 Task: Add the task  Integrate Google Analytics to track user behavior to the section Code Charge in the project TransTech and add a Due Date to the respective task as 2024/05/05.
Action: Mouse moved to (937, 488)
Screenshot: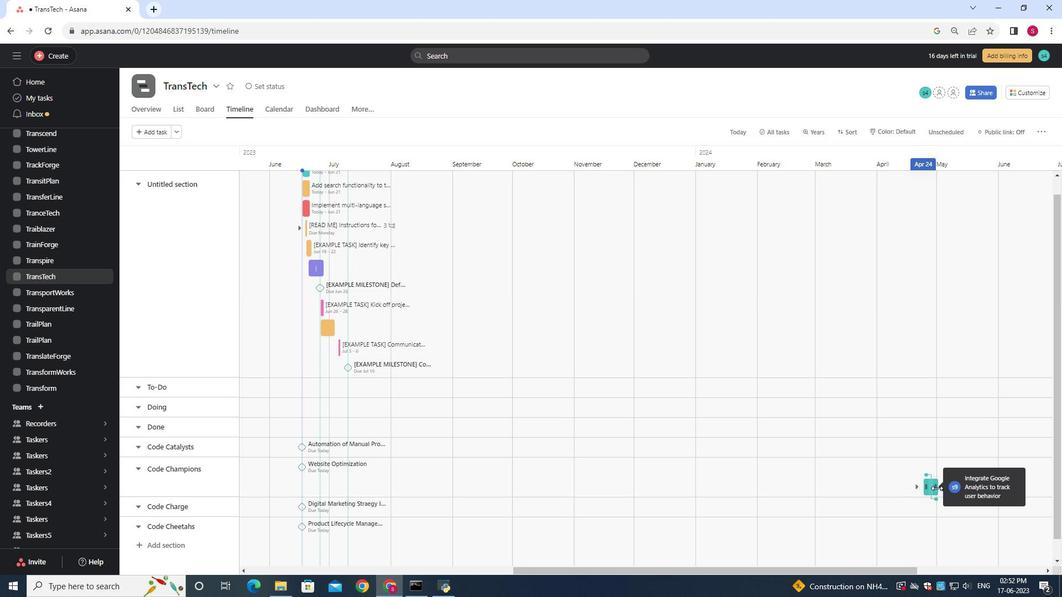 
Action: Mouse pressed left at (937, 488)
Screenshot: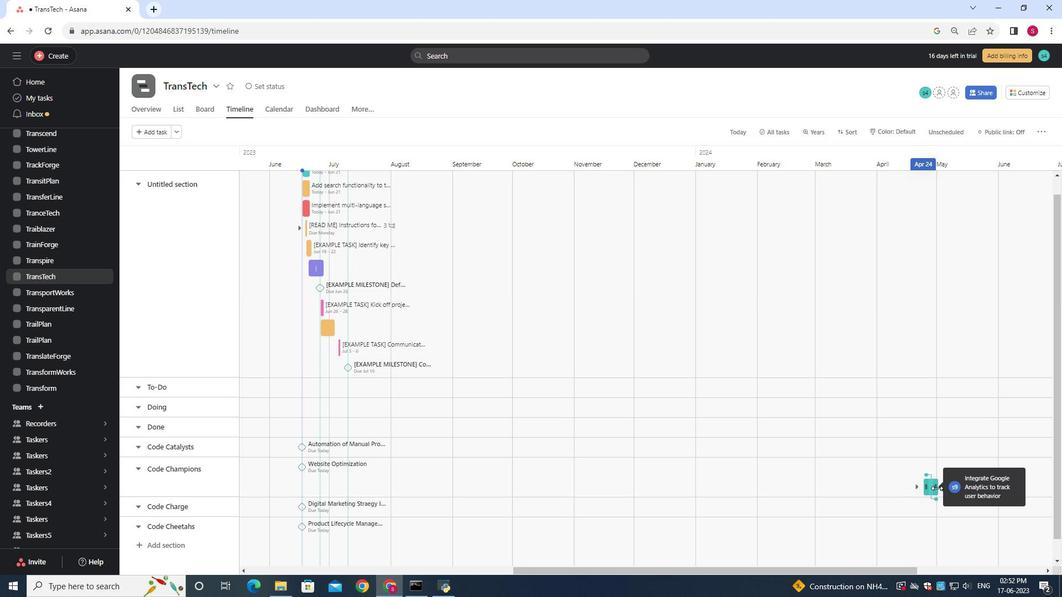 
Action: Mouse moved to (930, 485)
Screenshot: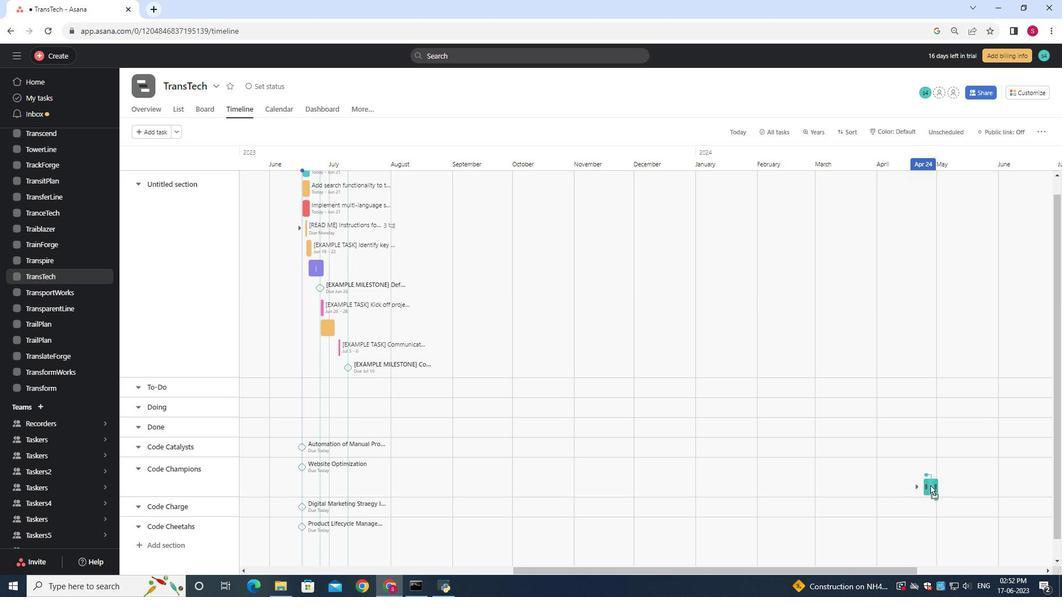 
Action: Mouse pressed left at (930, 485)
Screenshot: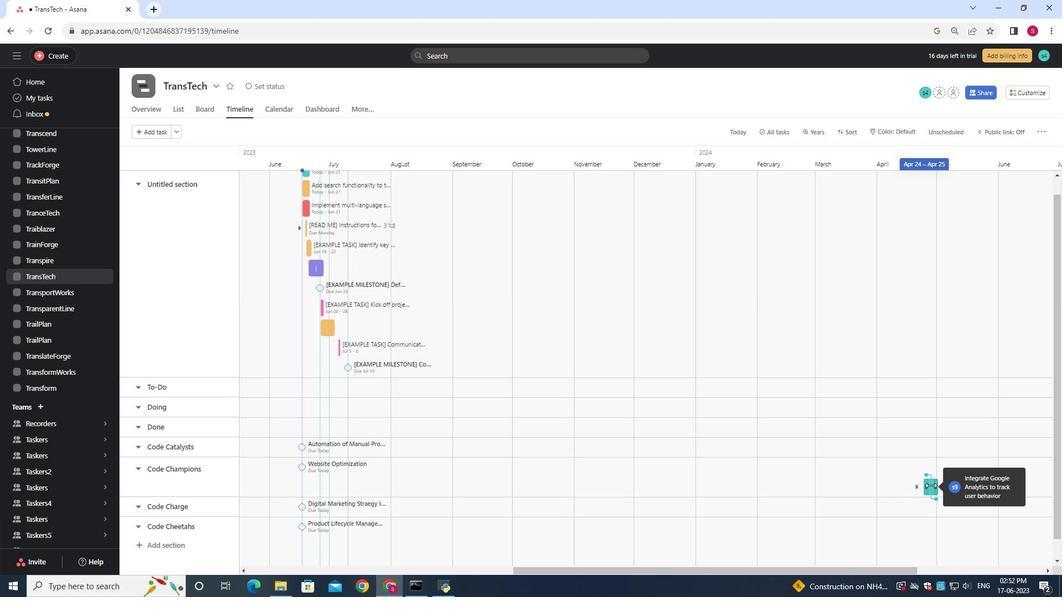 
Action: Mouse moved to (917, 490)
Screenshot: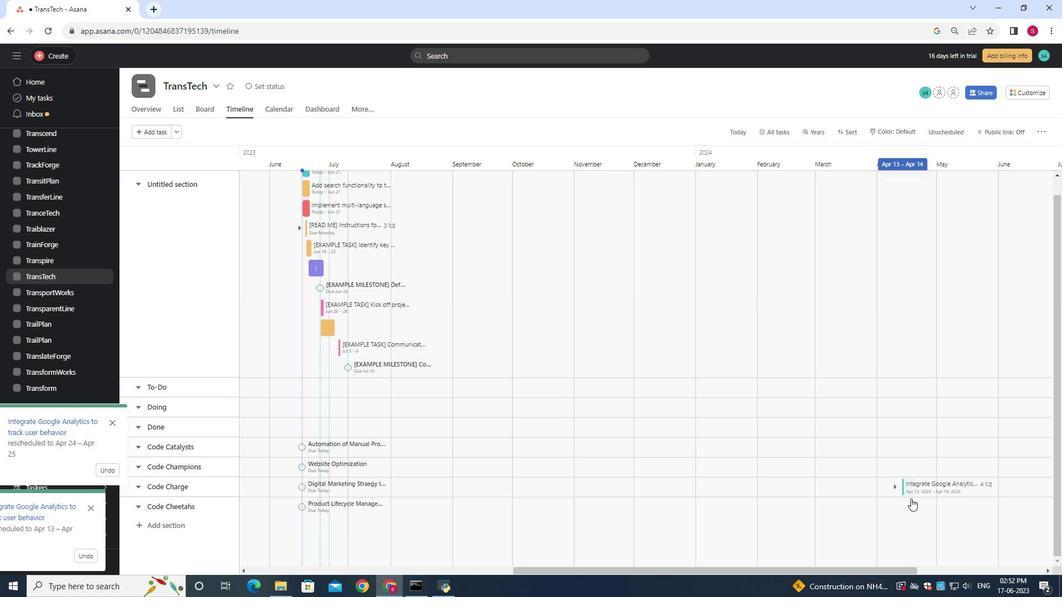
Action: Mouse pressed left at (917, 490)
Screenshot: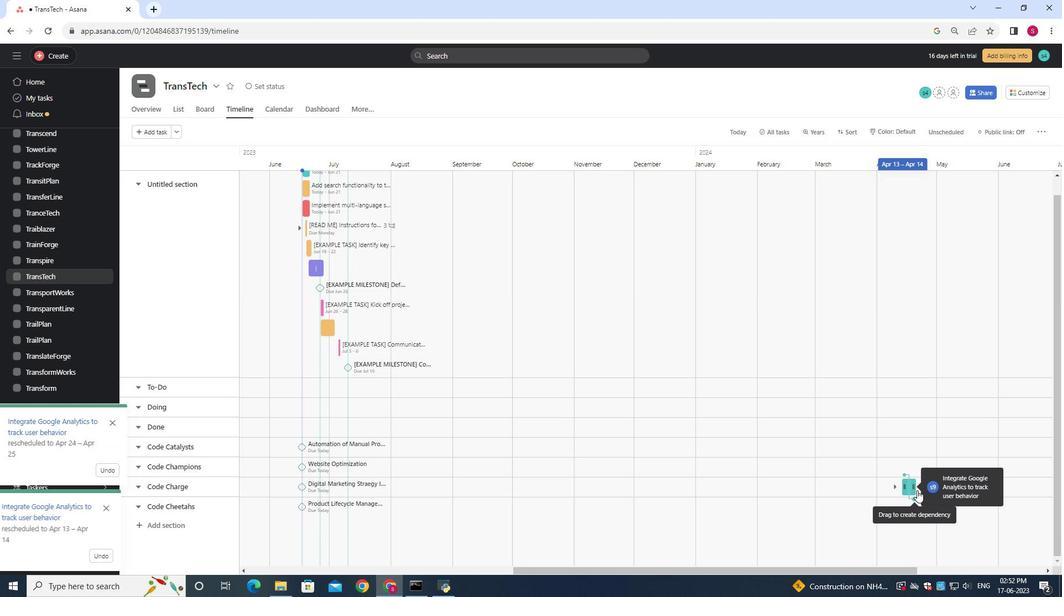 
Action: Mouse moved to (907, 205)
Screenshot: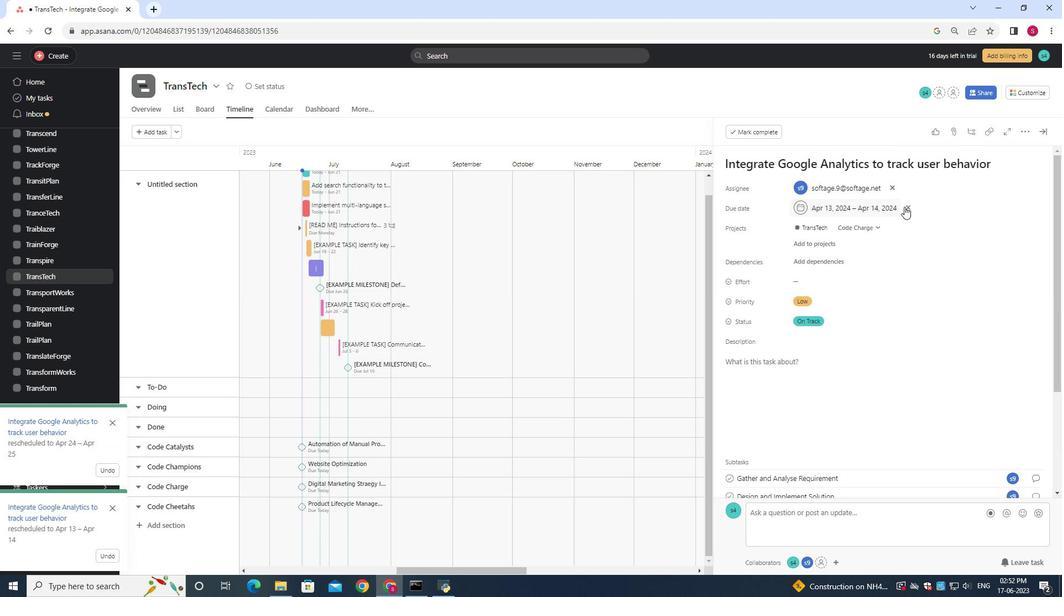 
Action: Mouse pressed left at (907, 205)
Screenshot: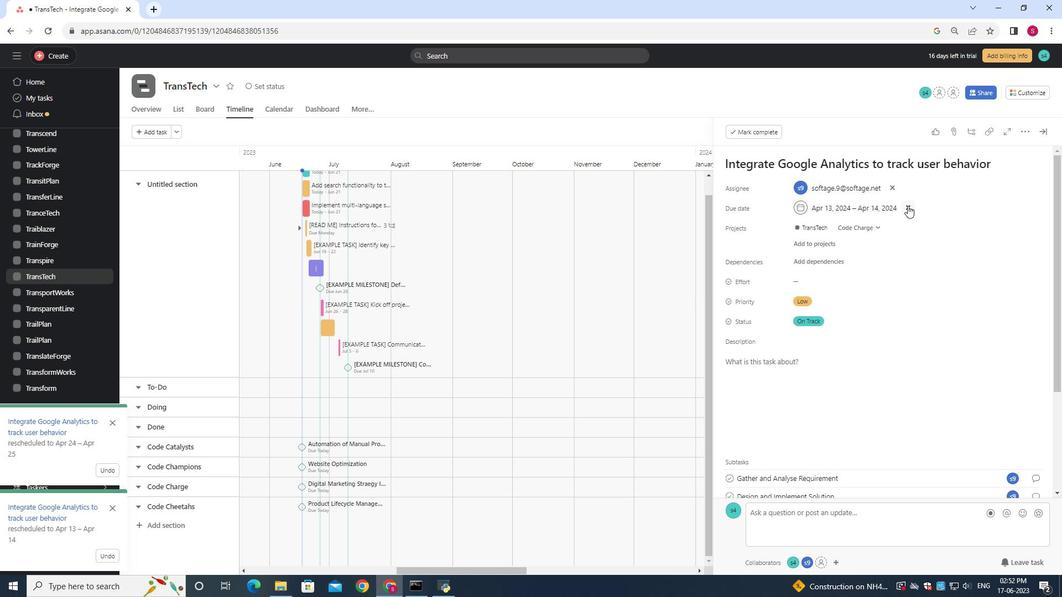 
Action: Mouse moved to (810, 206)
Screenshot: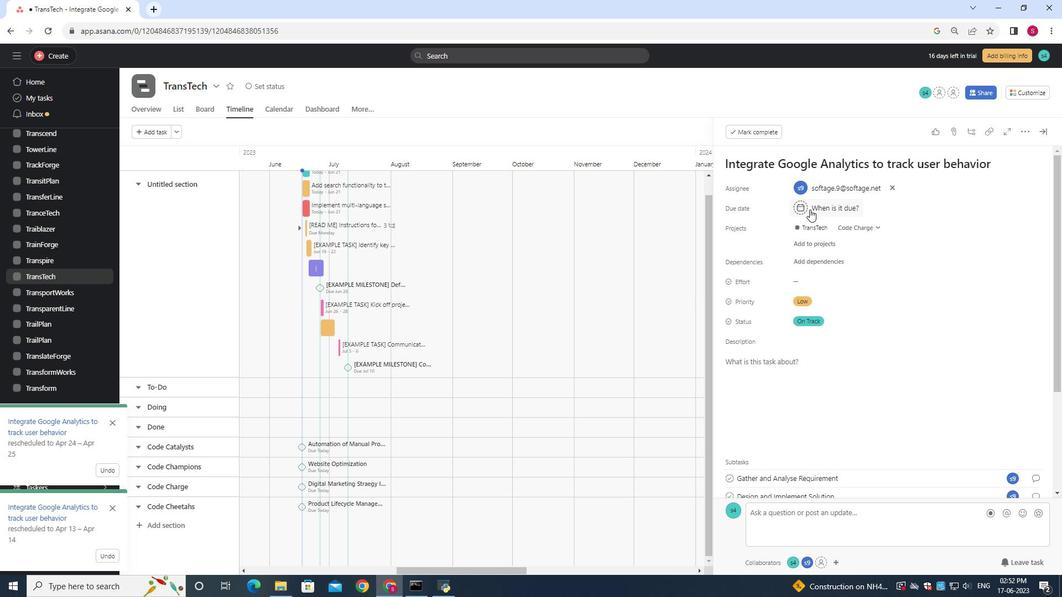 
Action: Mouse pressed left at (810, 206)
Screenshot: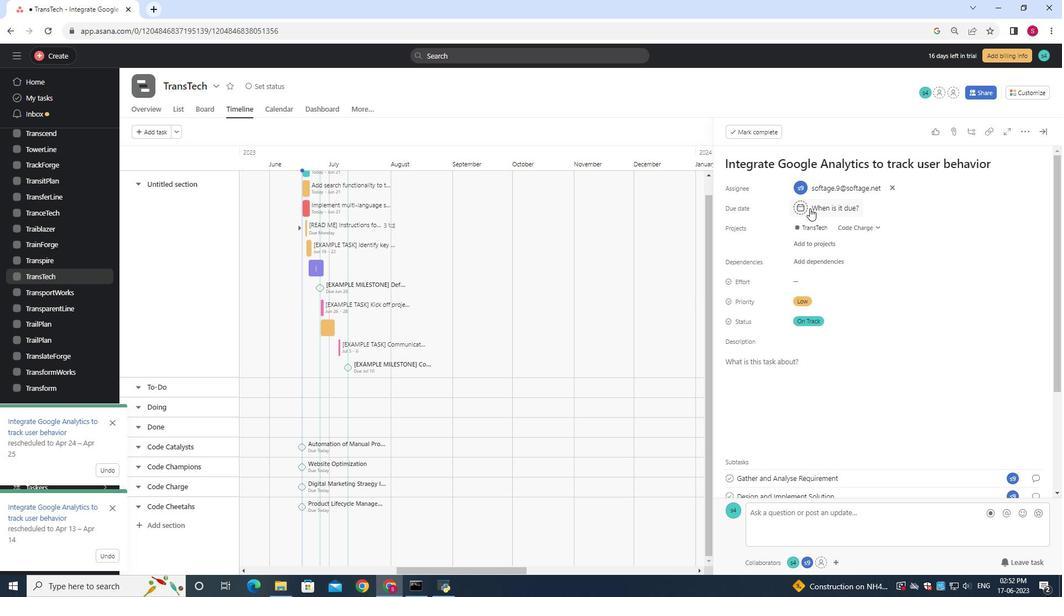
Action: Mouse moved to (810, 206)
Screenshot: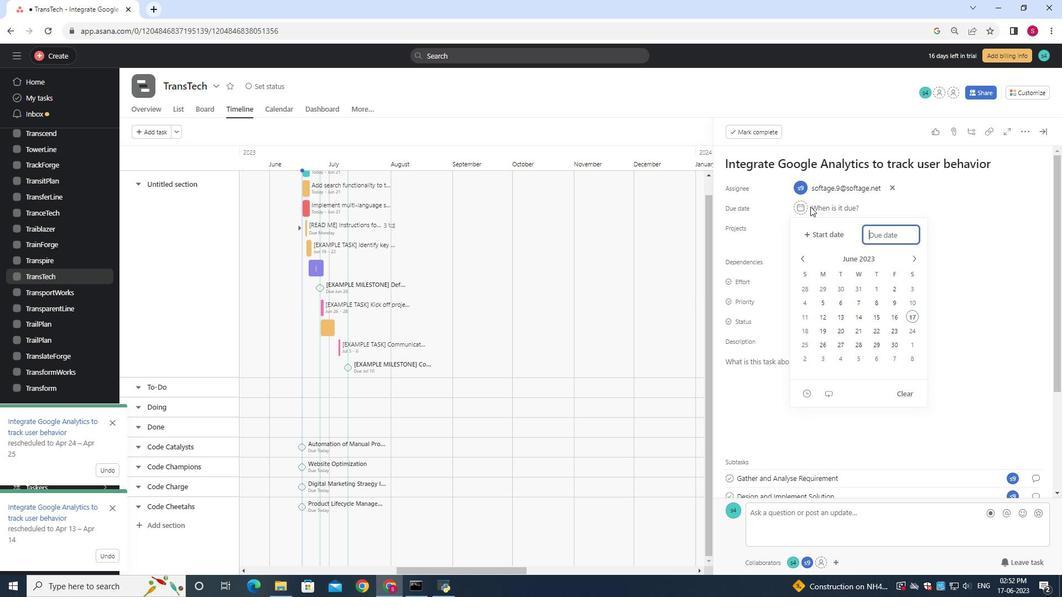 
Action: Key pressed 202
Screenshot: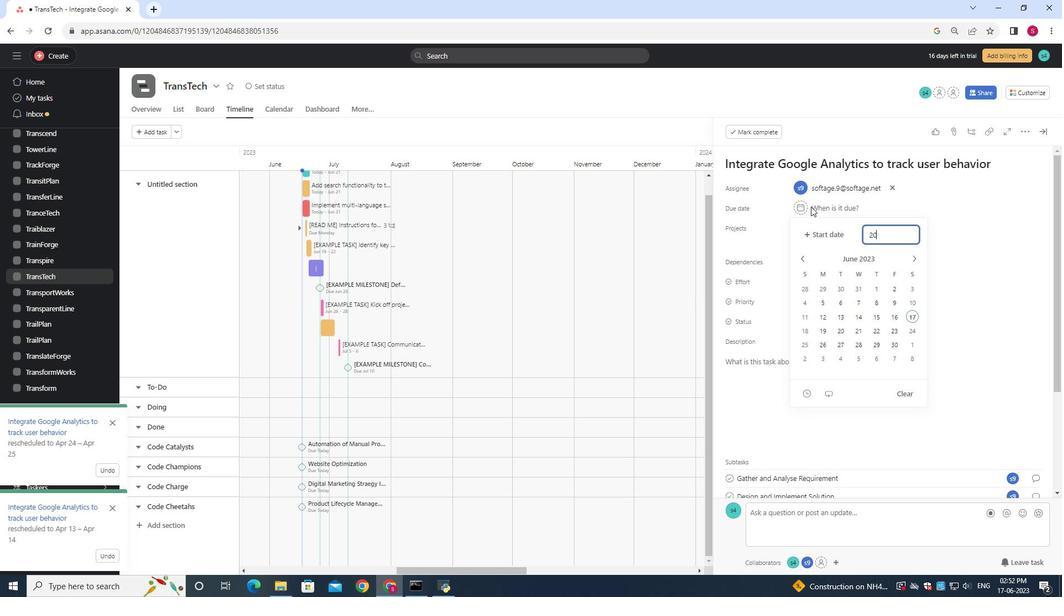 
Action: Mouse moved to (815, 207)
Screenshot: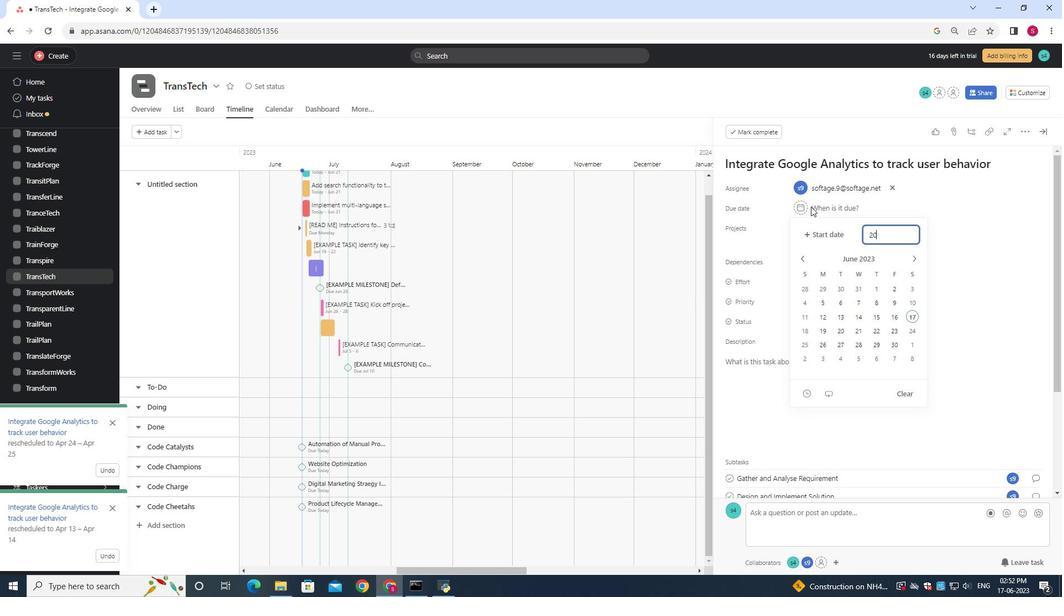 
Action: Key pressed 4/05/05<Key.enter>
Screenshot: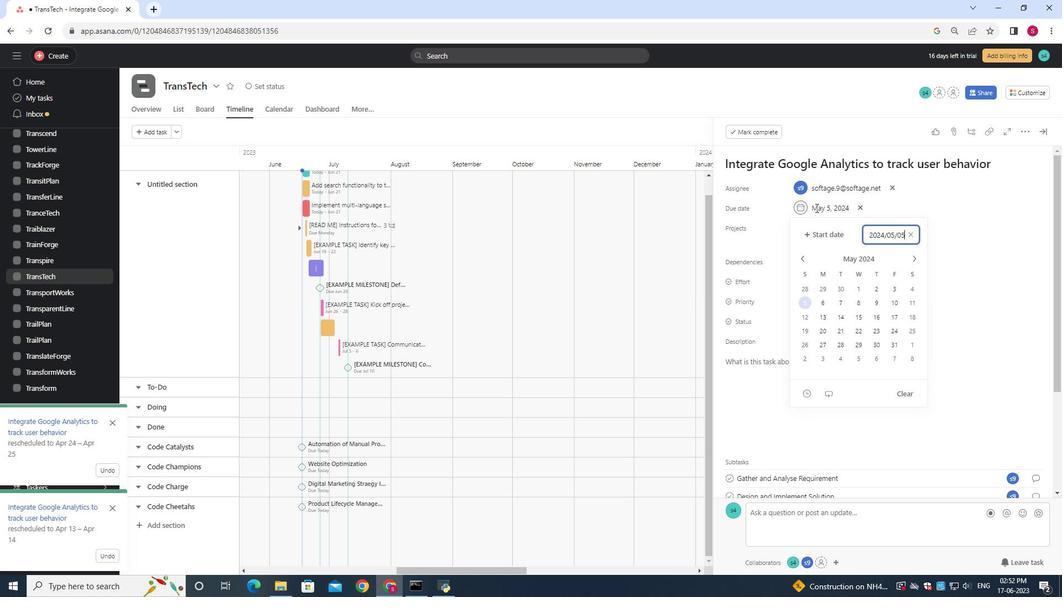 
